 Task: Create New Customer with Customer Name: Tom Thumb Beer & Wine, Billing Address Line1: 1406 Camden Street, Billing Address Line2:  Reno, Billing Address Line3:  Nevada 89501
Action: Mouse moved to (190, 37)
Screenshot: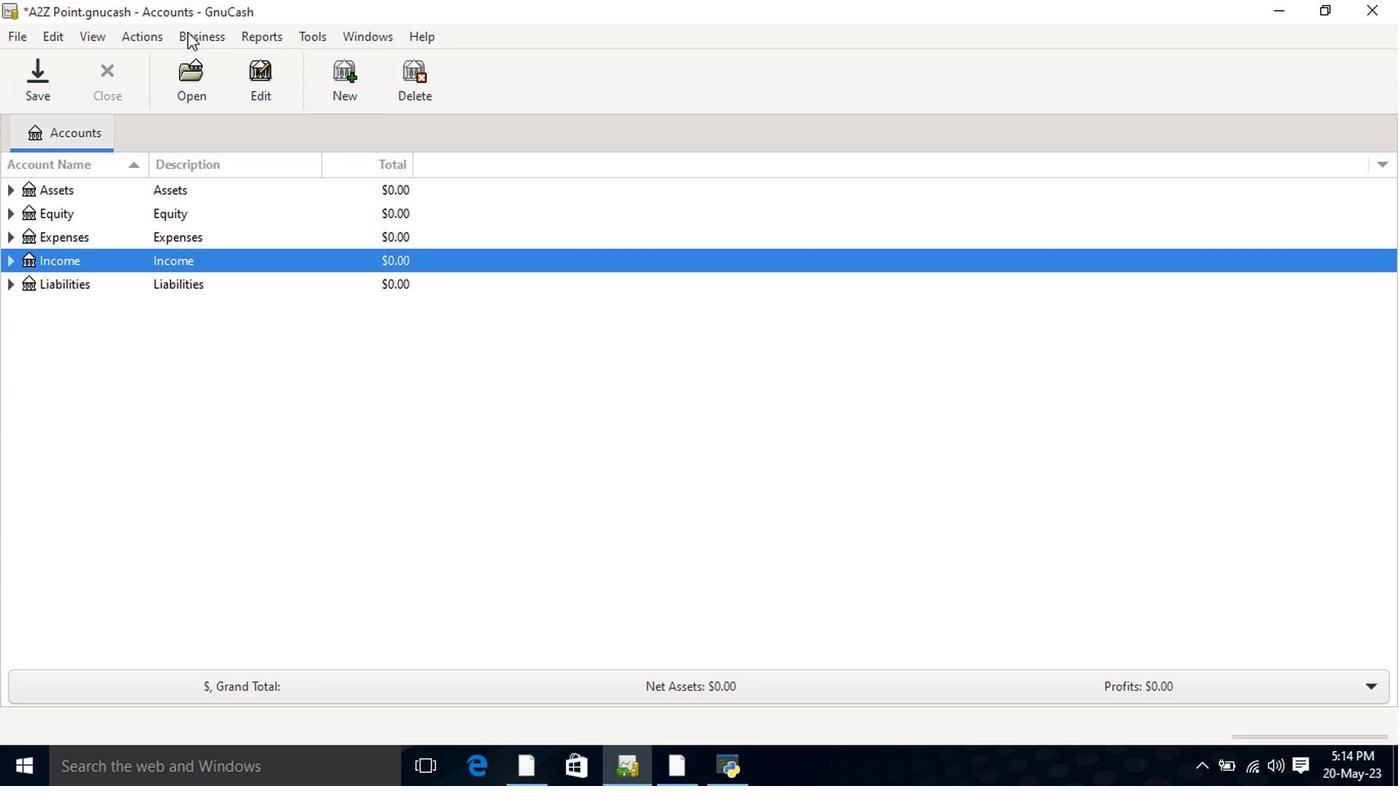 
Action: Mouse pressed left at (190, 37)
Screenshot: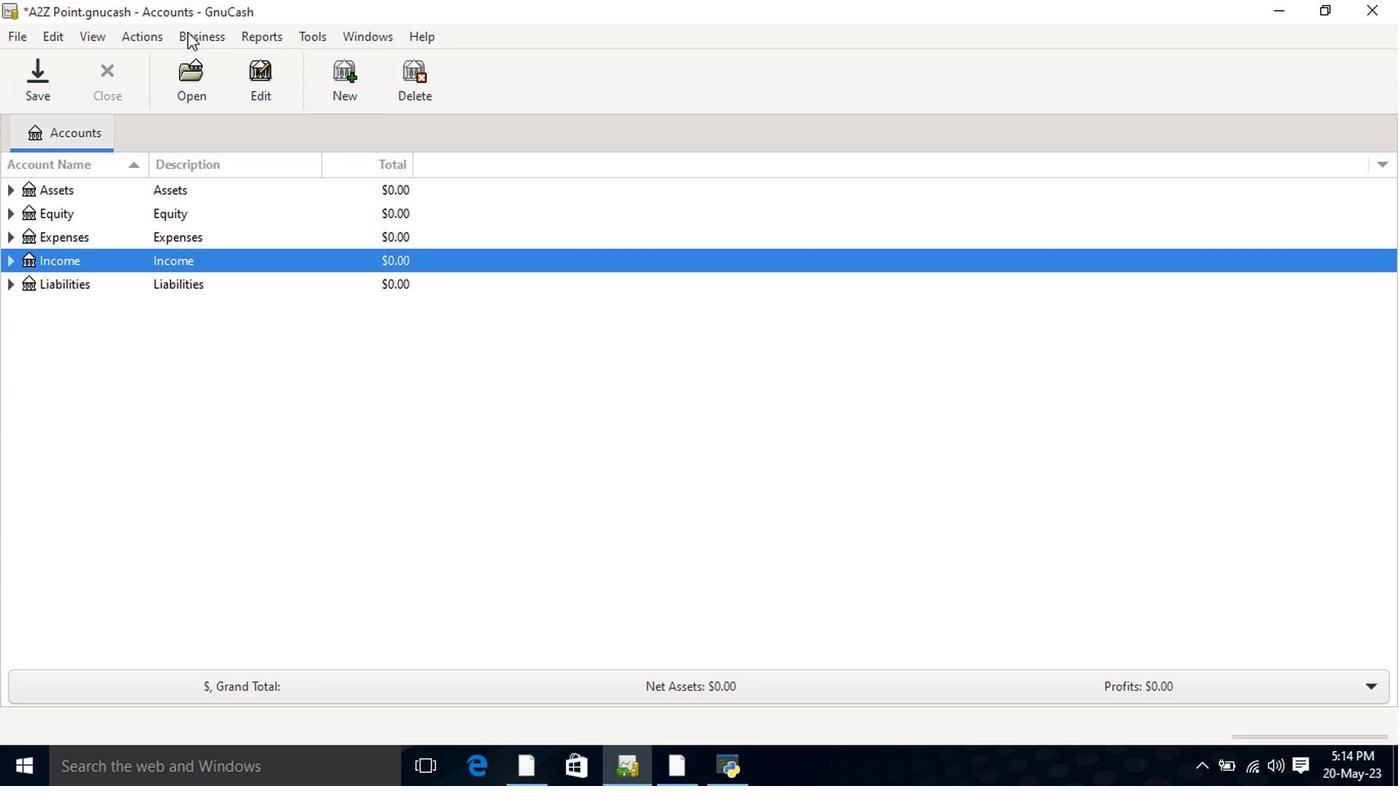 
Action: Mouse moved to (264, 77)
Screenshot: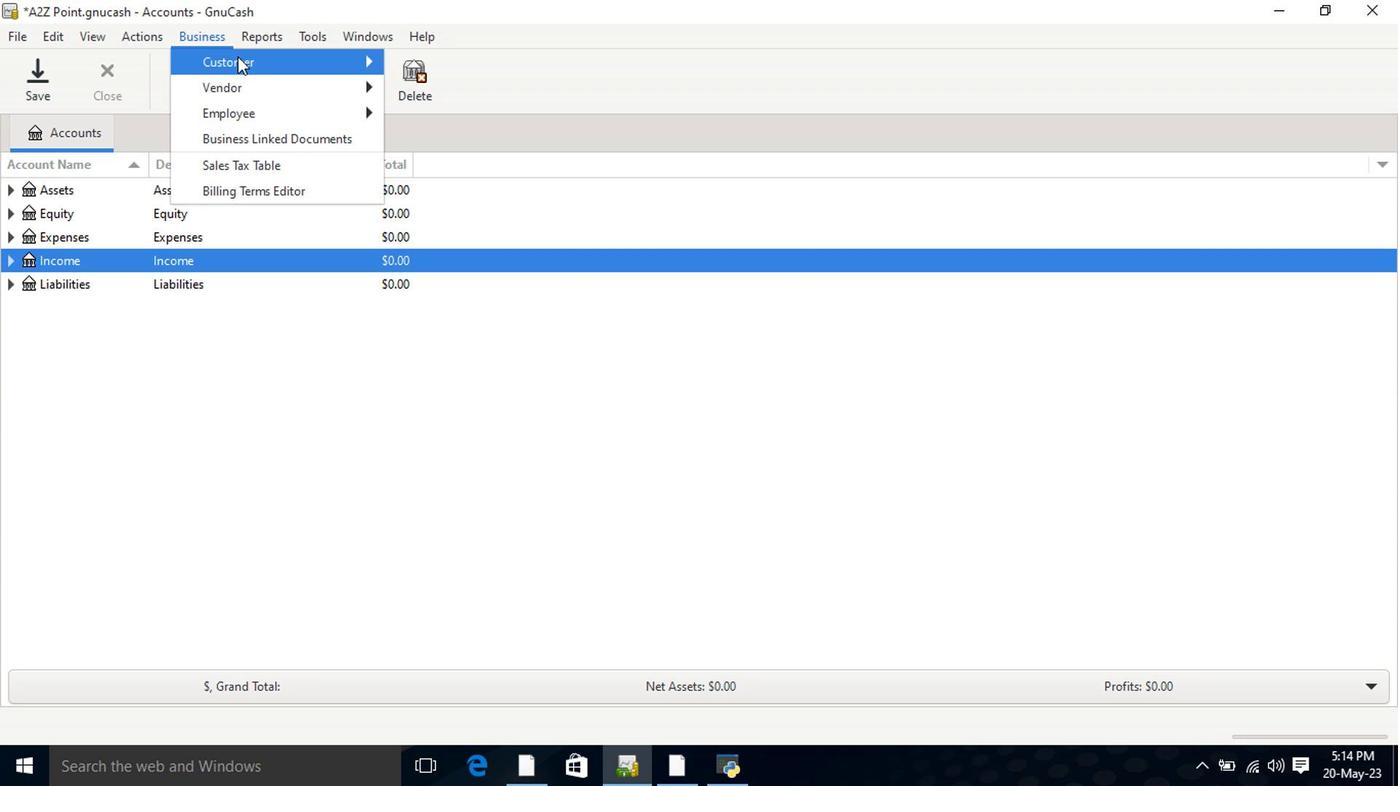 
Action: Mouse pressed left at (264, 77)
Screenshot: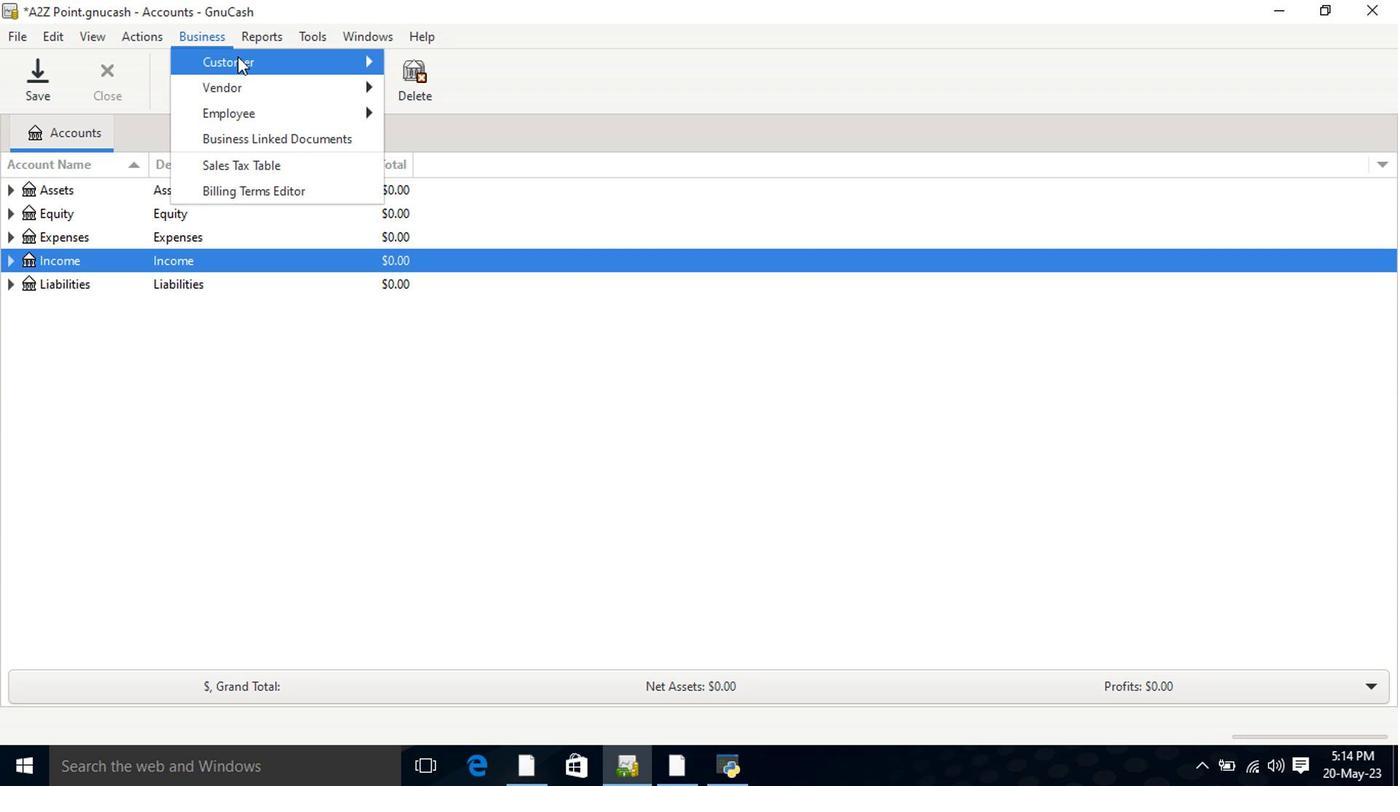
Action: Mouse moved to (425, 88)
Screenshot: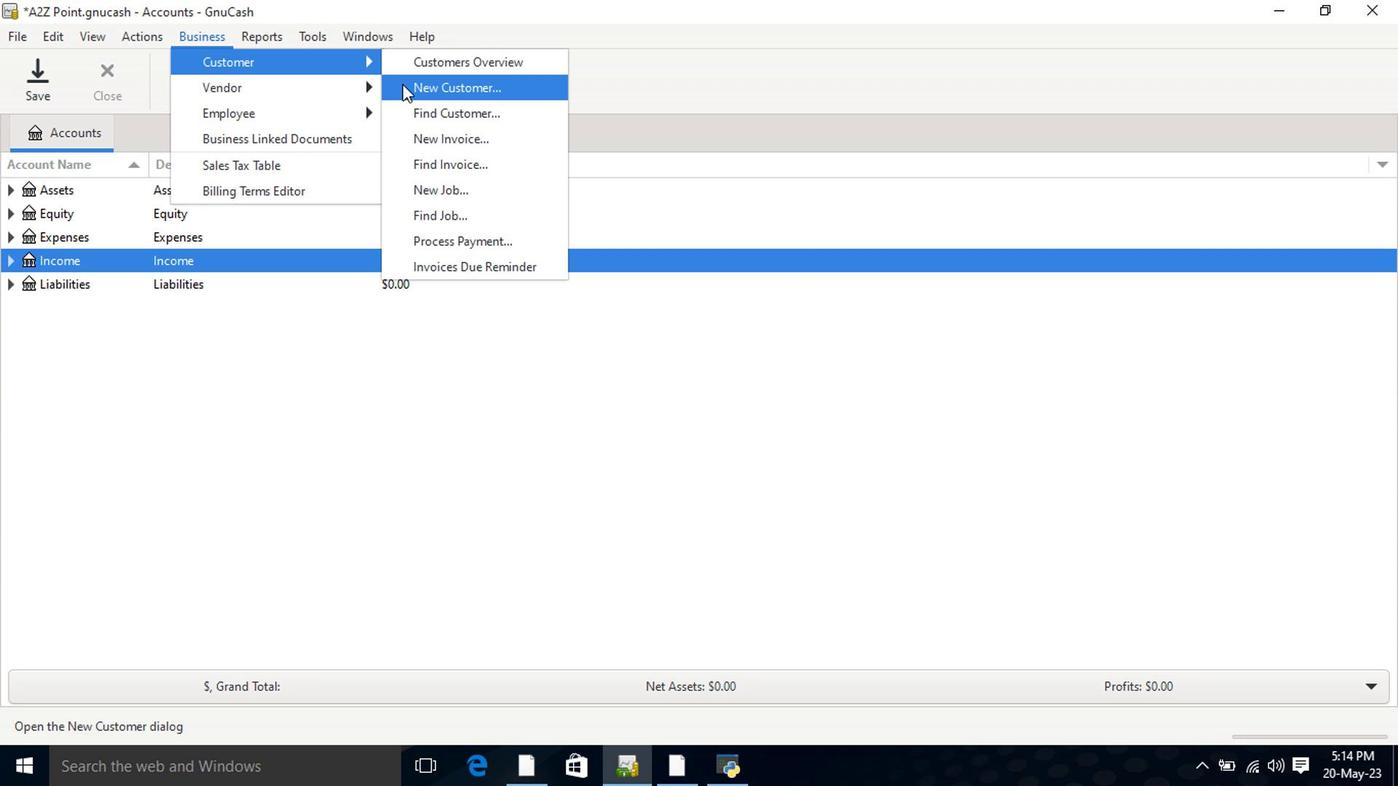 
Action: Mouse pressed left at (425, 88)
Screenshot: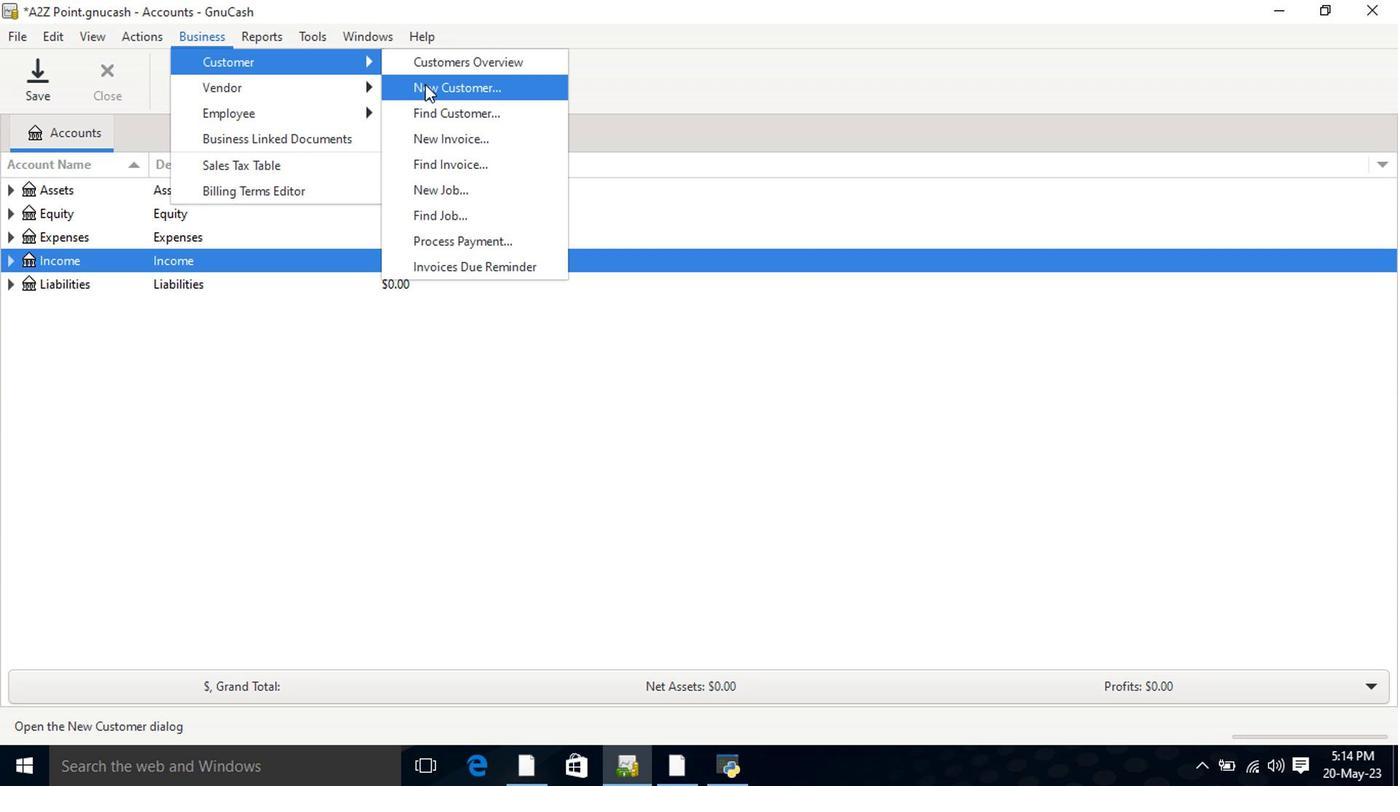 
Action: Mouse moved to (679, 282)
Screenshot: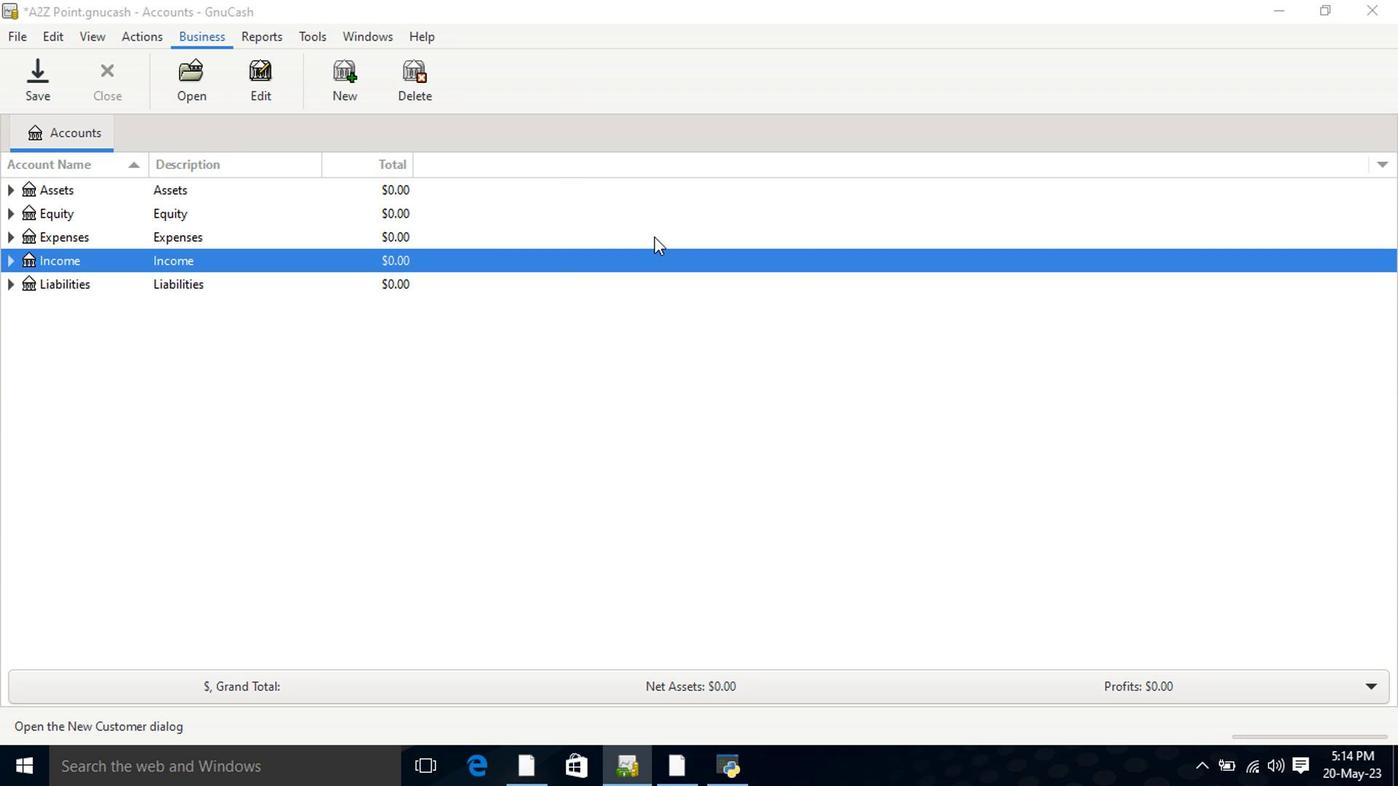 
Action: Key pressed <Key.shift>Tom<Key.space><Key.shift>Thumb<Key.space><Key.shift>Bee<Key.shift>&<Key.space><Key.shift>Wine<Key.tab><Key.tab><Key.tab>1406<Key.space><Key.shift>Camden<Key.space><Key.shift>Strr<Key.backspace>eet<Key.tab><Key.shift>Reno<Key.tab><Key.shift>Nev<Key.tab>
Screenshot: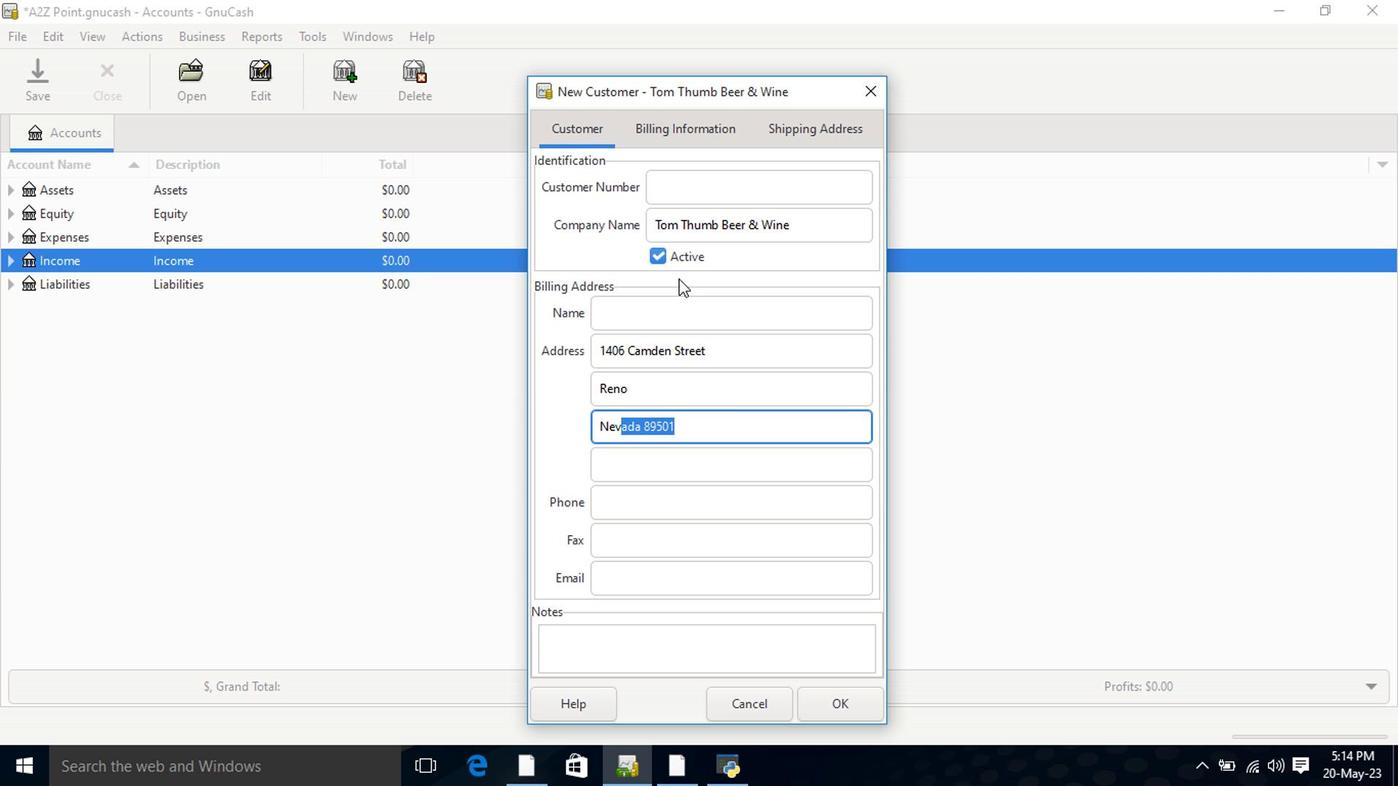 
Action: Mouse moved to (837, 705)
Screenshot: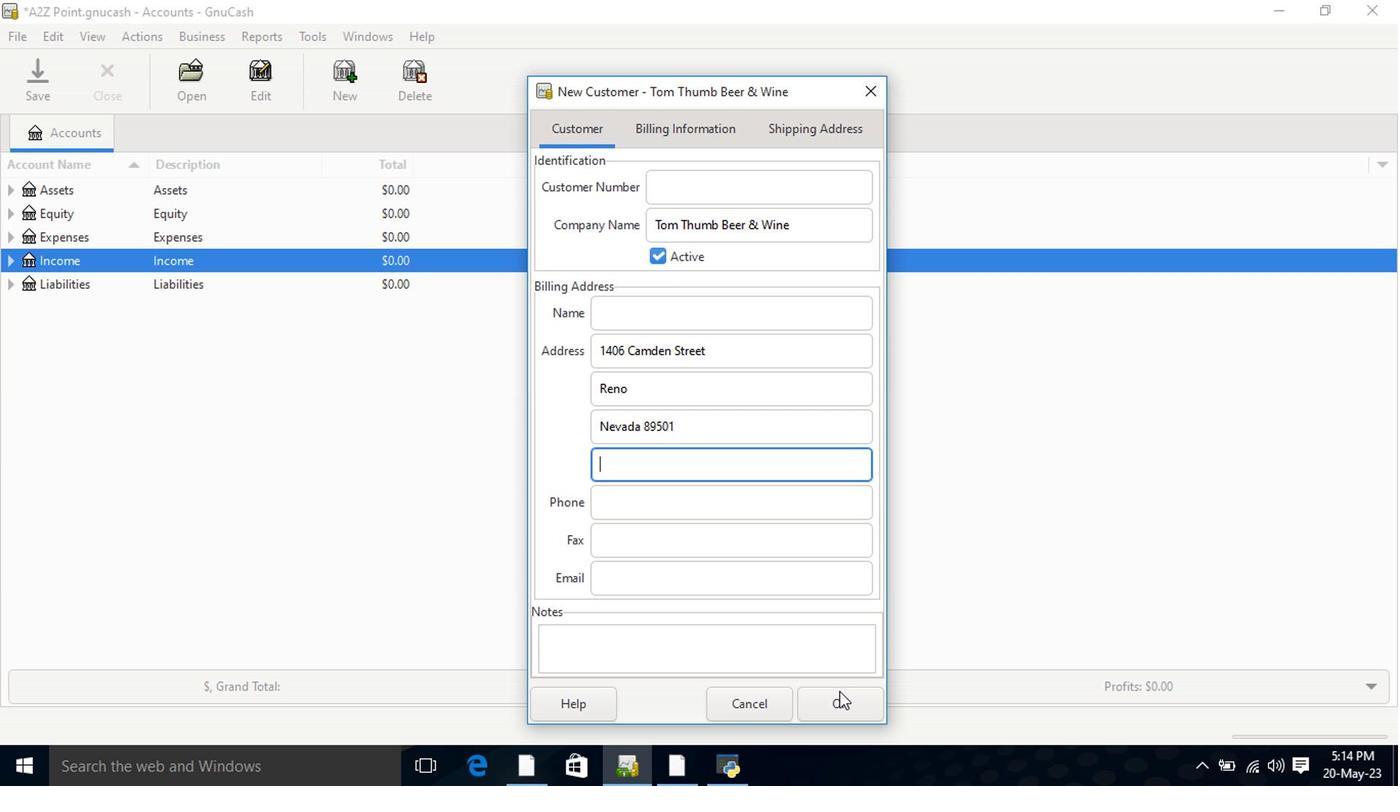 
Action: Mouse pressed left at (837, 705)
Screenshot: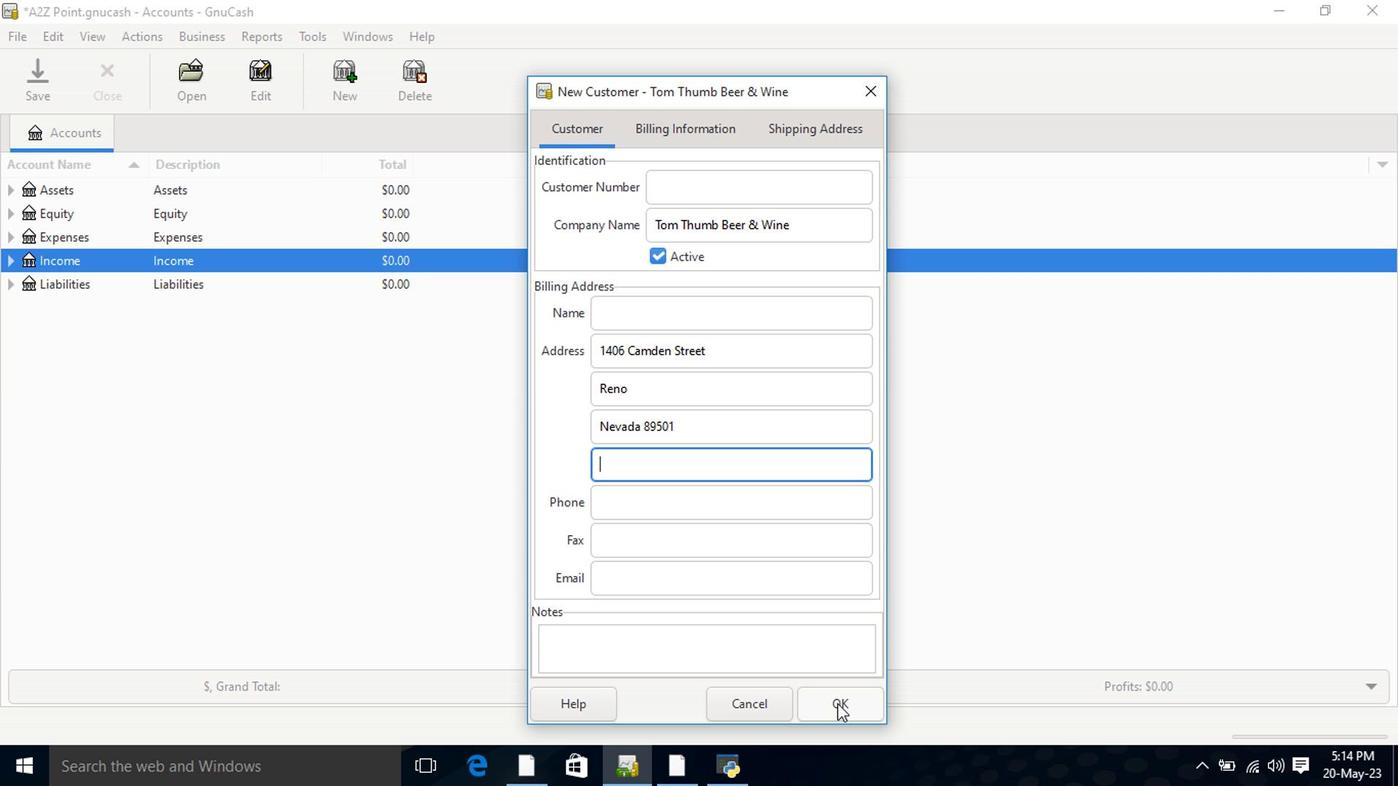 
